 Task: Choose the paper size B5 (JIS) for printing the document.
Action: Mouse moved to (53, 88)
Screenshot: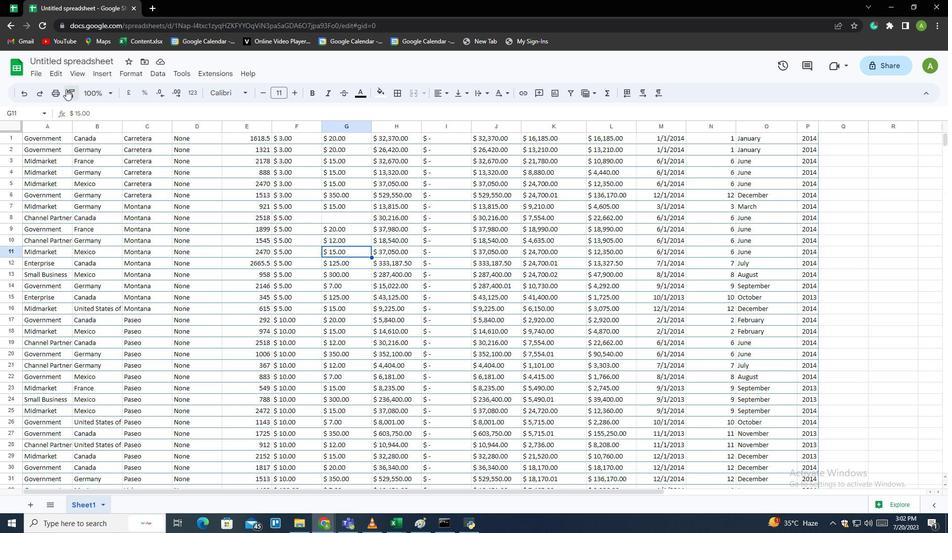 
Action: Mouse pressed left at (53, 88)
Screenshot: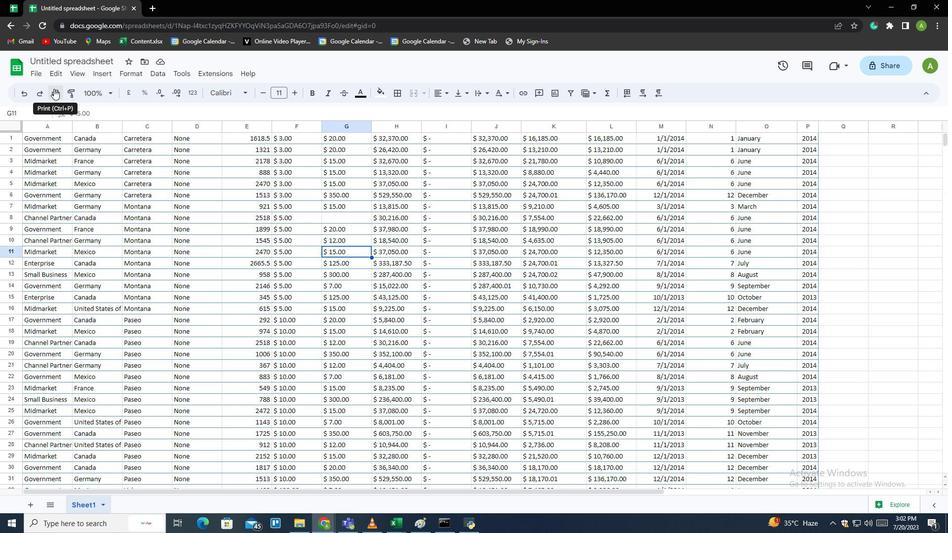 
Action: Mouse moved to (925, 61)
Screenshot: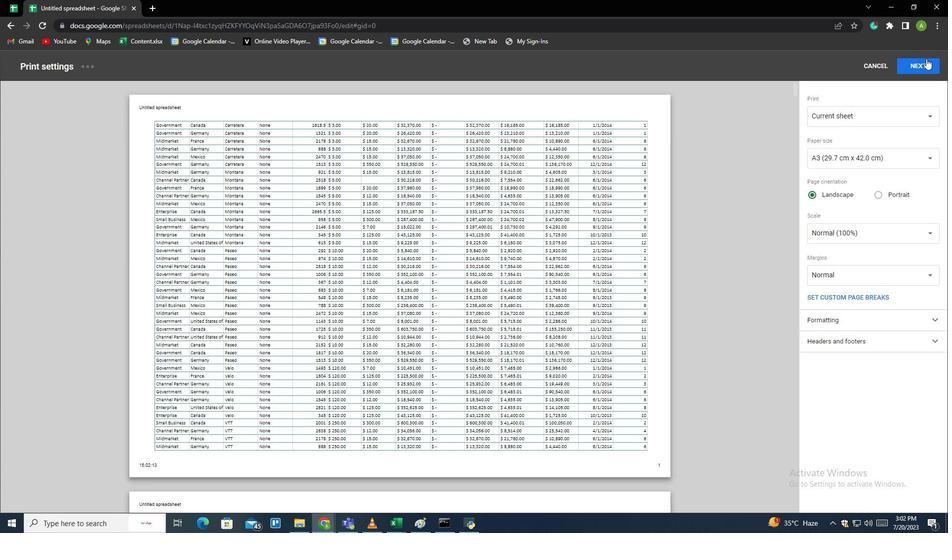
Action: Mouse pressed left at (925, 61)
Screenshot: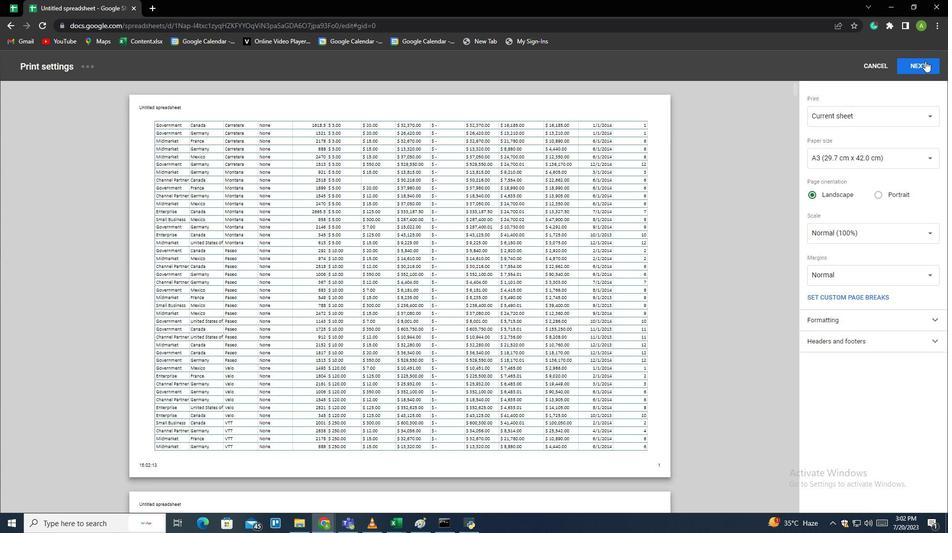 
Action: Mouse moved to (657, 161)
Screenshot: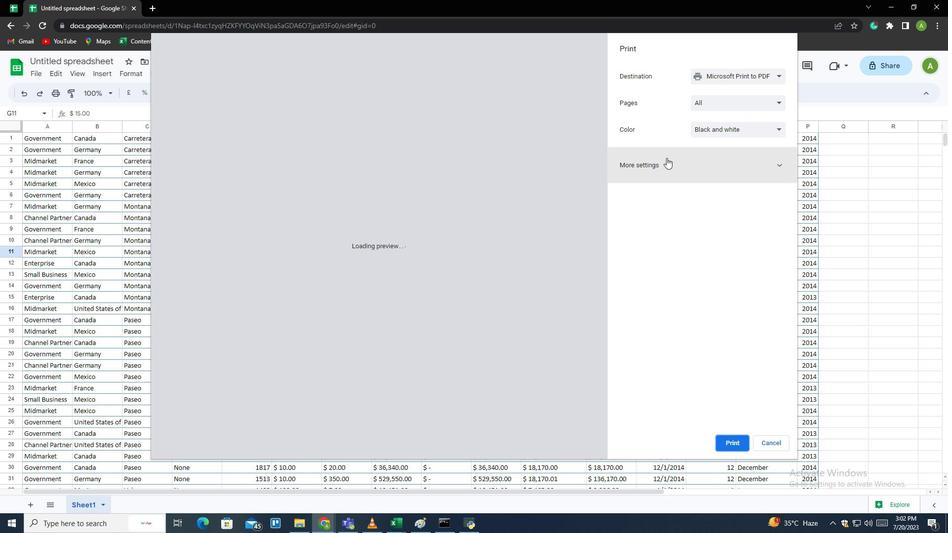 
Action: Mouse pressed left at (657, 161)
Screenshot: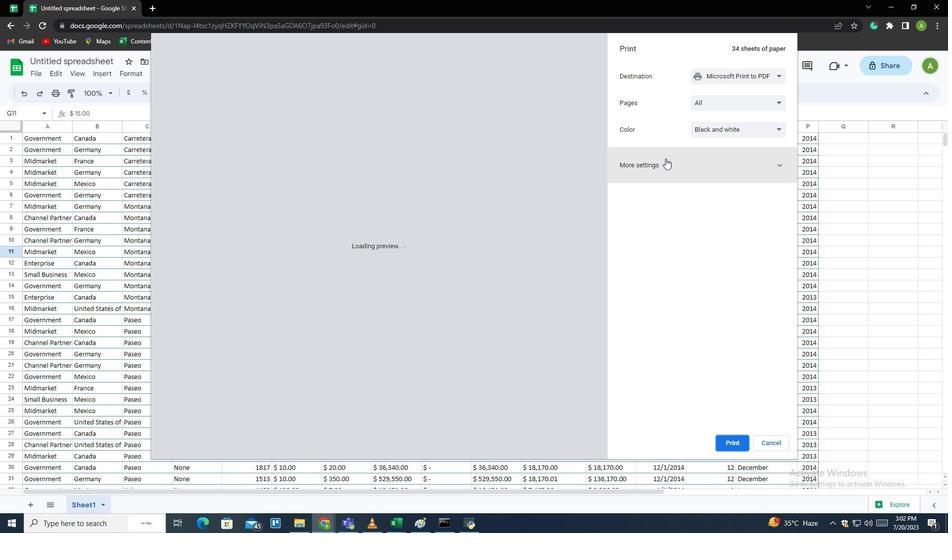 
Action: Mouse moved to (716, 196)
Screenshot: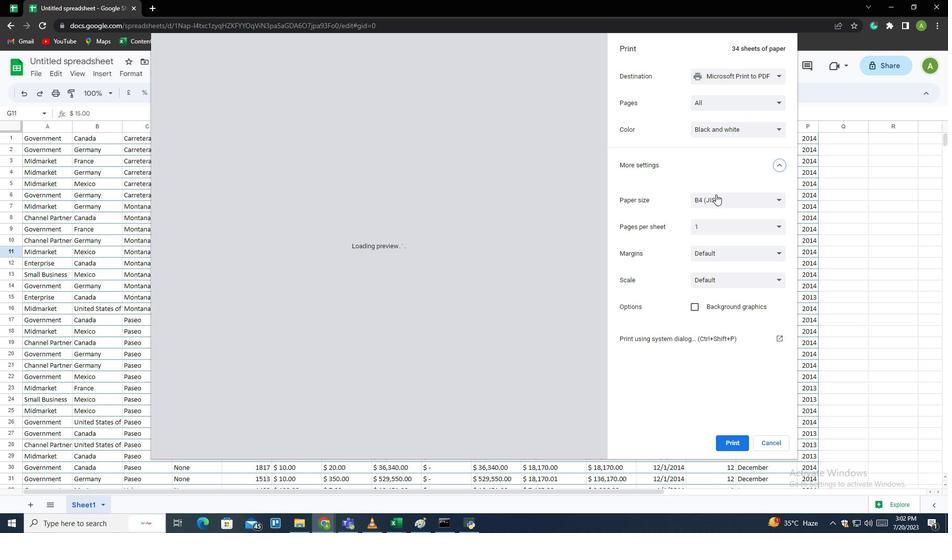 
Action: Mouse pressed left at (716, 196)
Screenshot: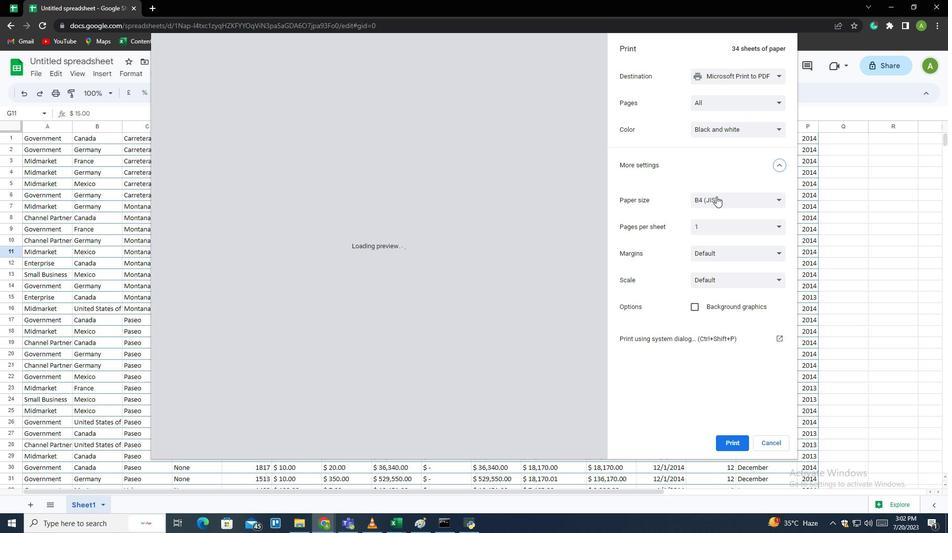 
Action: Mouse moved to (712, 287)
Screenshot: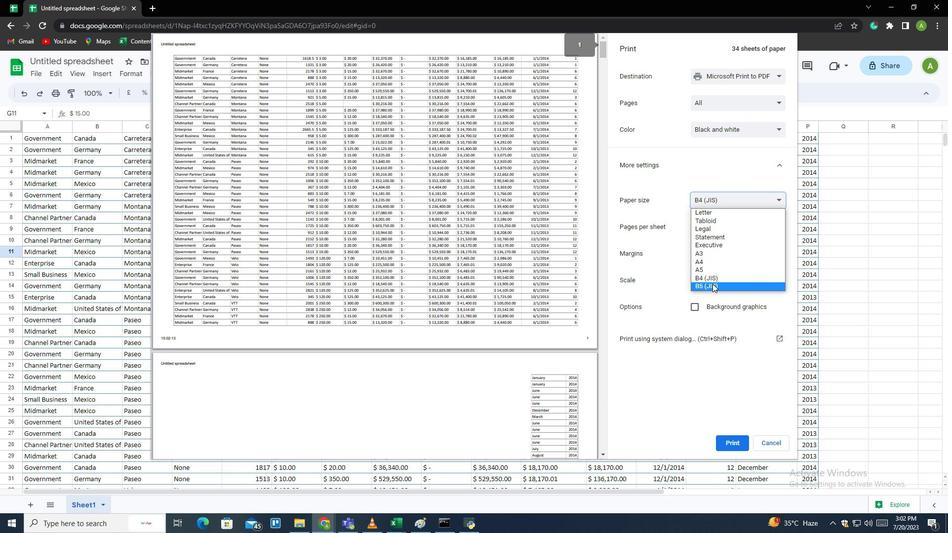 
Action: Mouse pressed left at (712, 287)
Screenshot: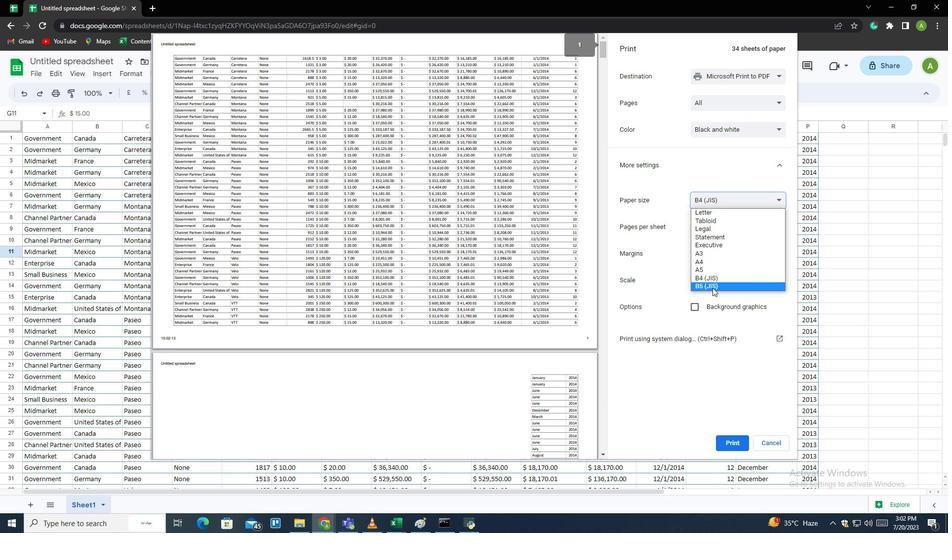 
